 Task: Set up a 30-minute session to provide leadership coaching.
Action: Mouse moved to (52, 127)
Screenshot: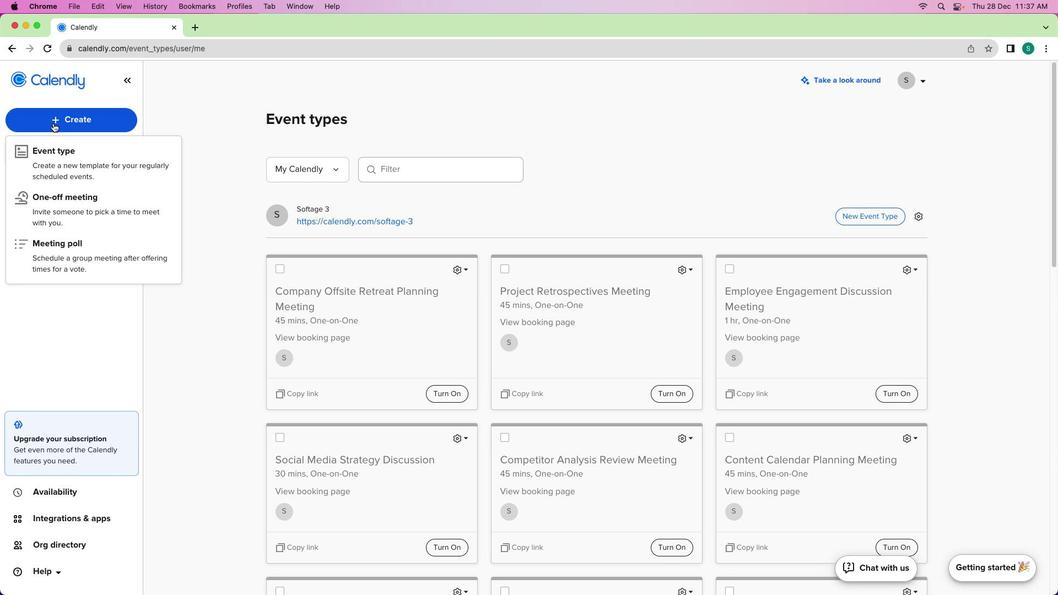 
Action: Mouse pressed left at (52, 127)
Screenshot: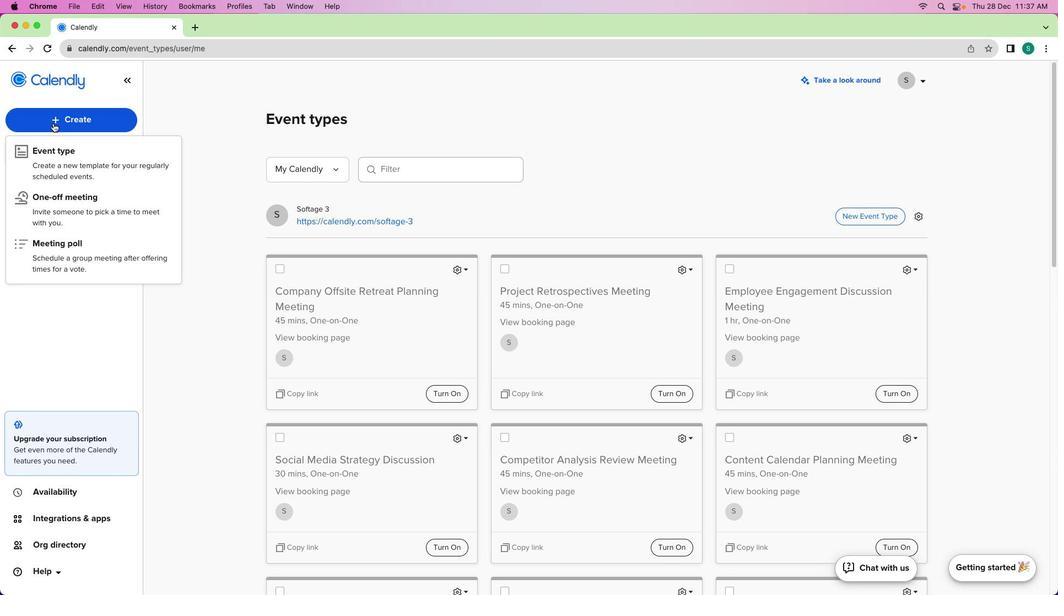 
Action: Mouse moved to (52, 122)
Screenshot: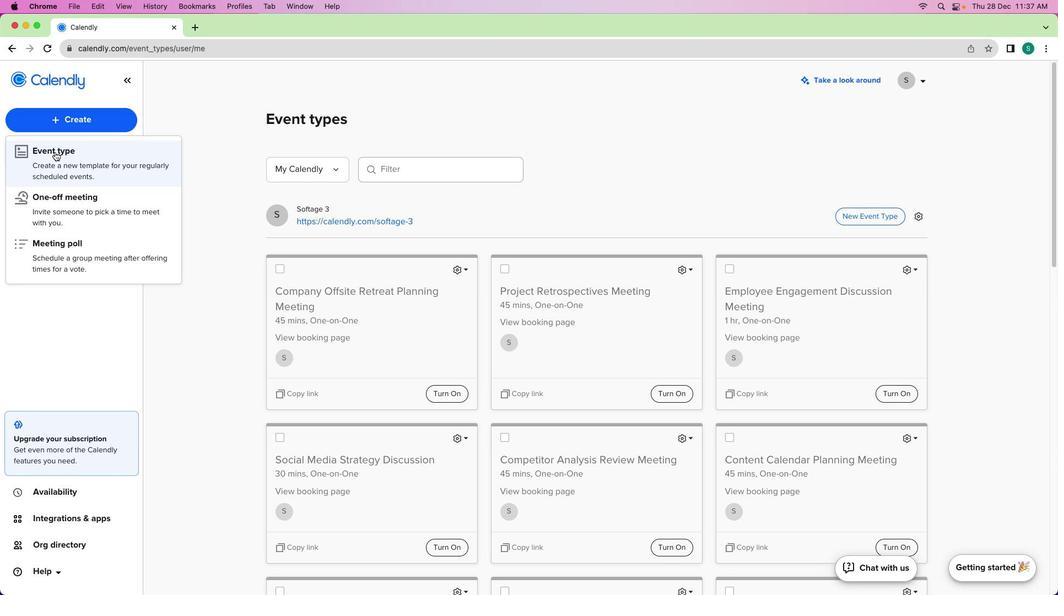 
Action: Mouse pressed left at (52, 122)
Screenshot: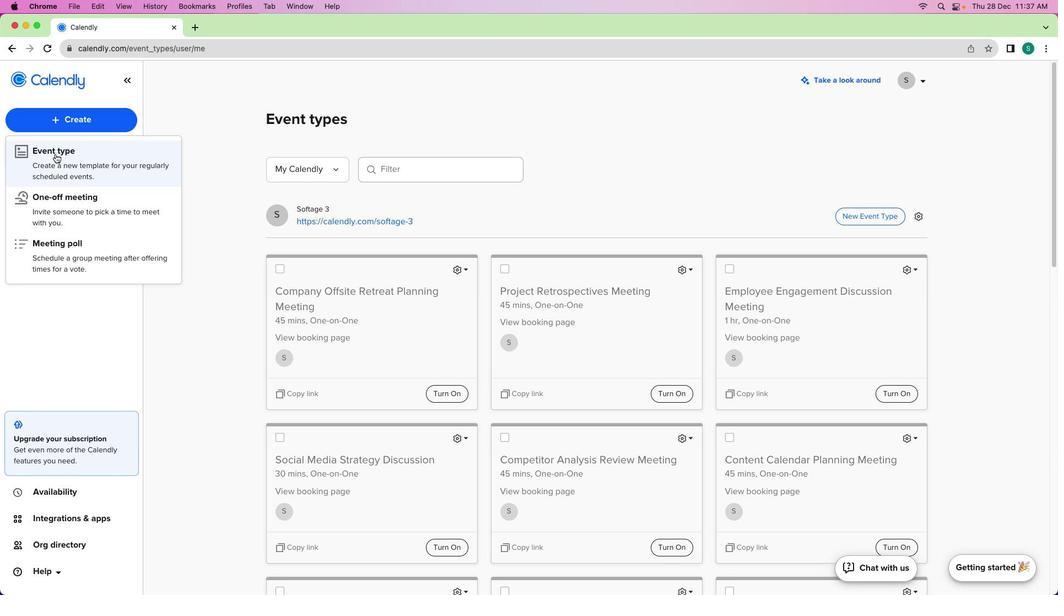 
Action: Mouse moved to (55, 154)
Screenshot: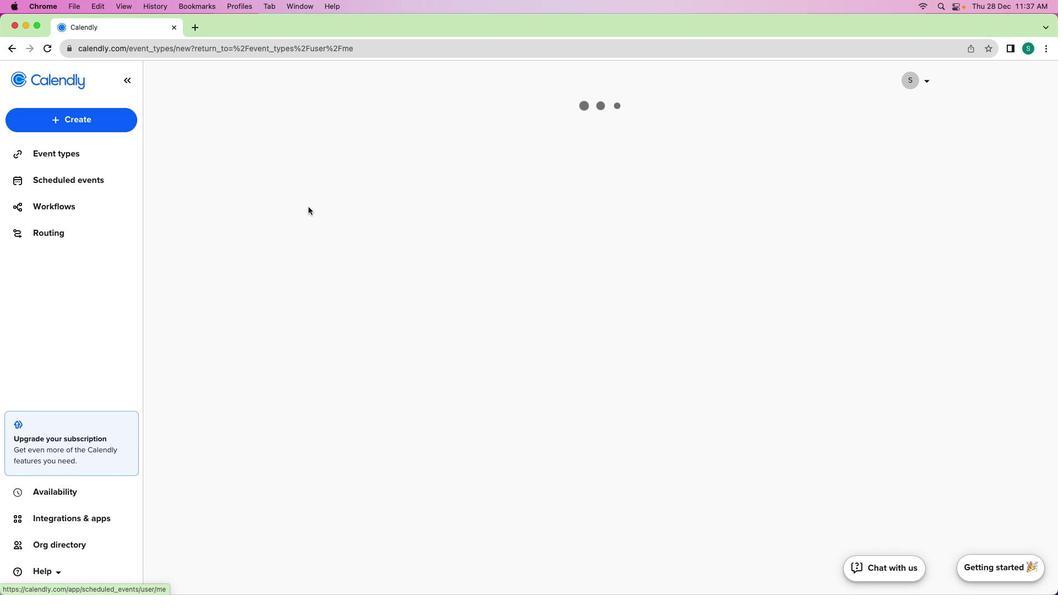 
Action: Mouse pressed left at (55, 154)
Screenshot: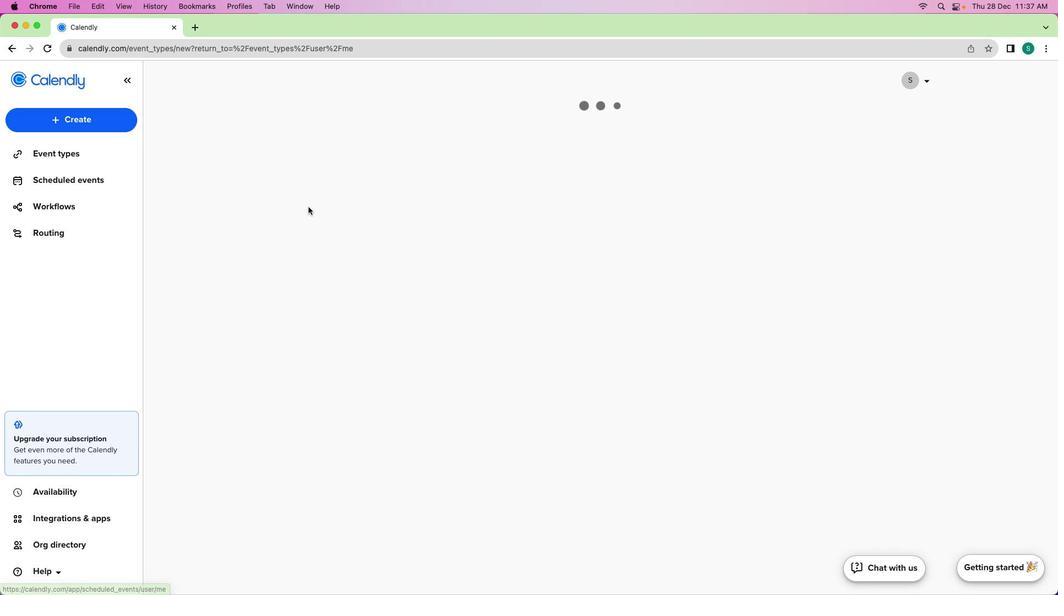 
Action: Mouse moved to (327, 232)
Screenshot: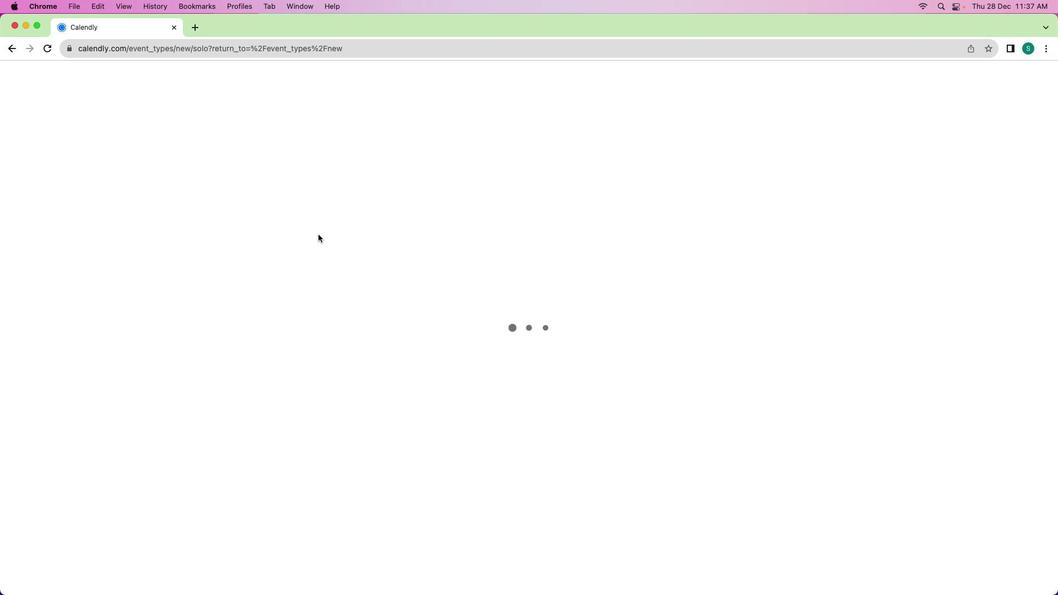 
Action: Mouse pressed left at (327, 232)
Screenshot: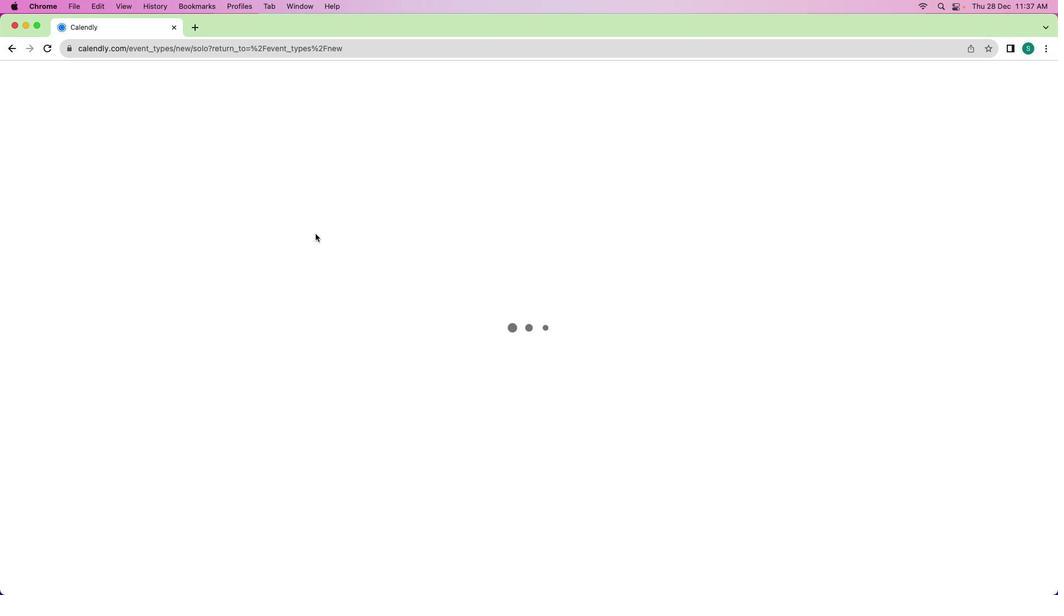 
Action: Mouse moved to (171, 176)
Screenshot: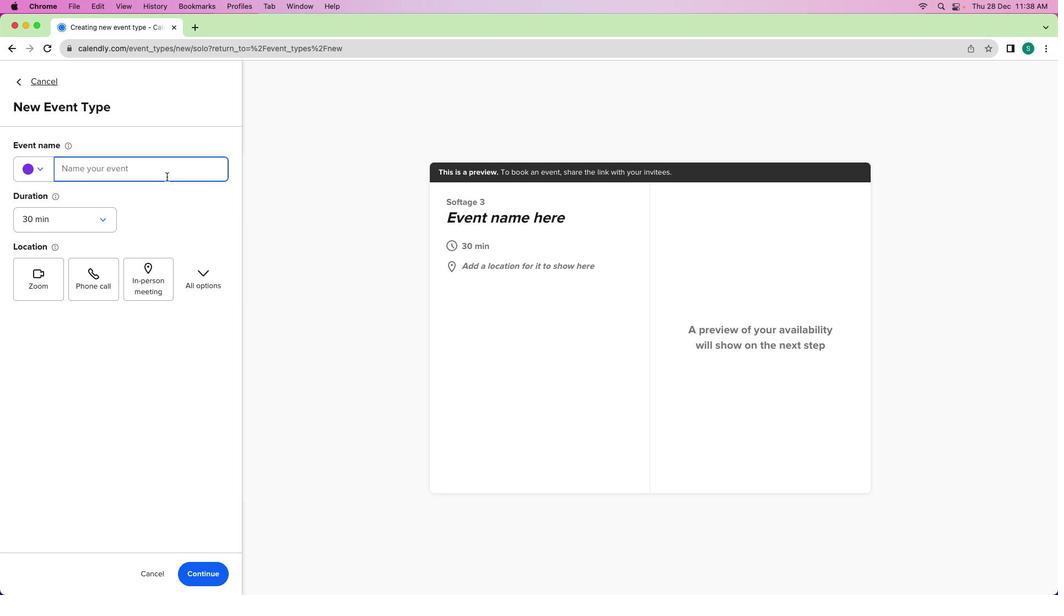 
Action: Mouse pressed left at (171, 176)
Screenshot: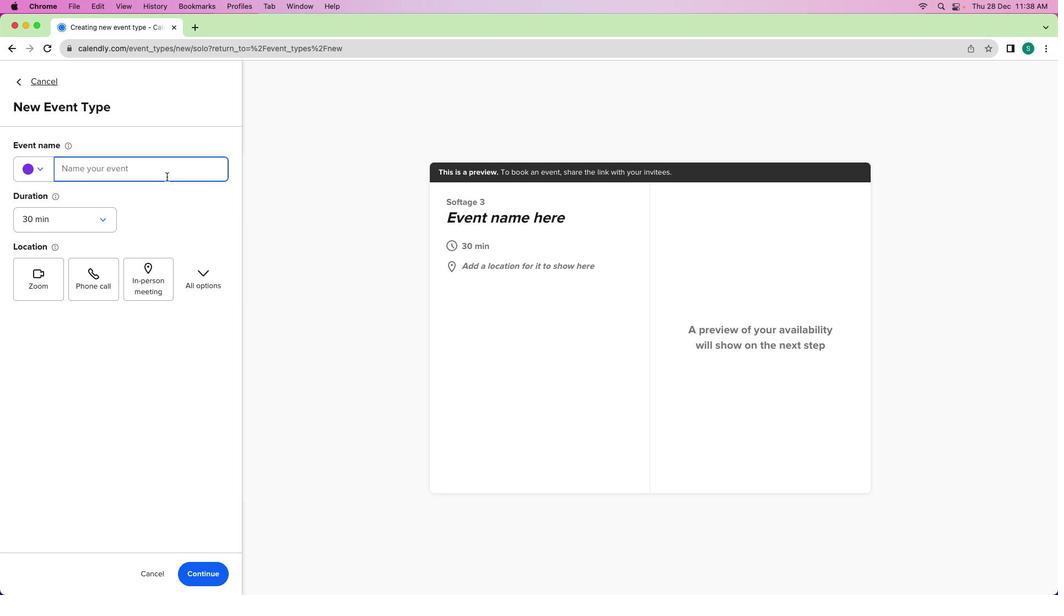 
Action: Mouse moved to (166, 176)
Screenshot: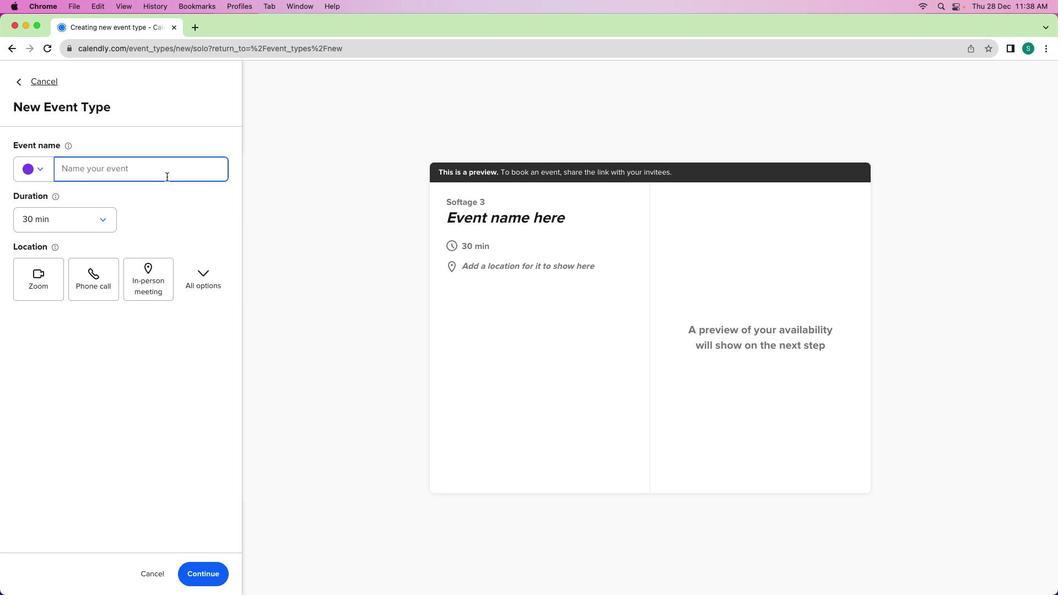 
Action: Key pressed Key.shift'L''e''a''d''e''r''s''h''i''p'Key.spaceKey.shift'C''o''a''c''h''i''n''g'Key.space's''e''s''s''i''o''n'Key.leftKey.leftKey.leftKey.leftKey.leftKey.leftKey.backspaceKey.shift'S'Key.down
Screenshot: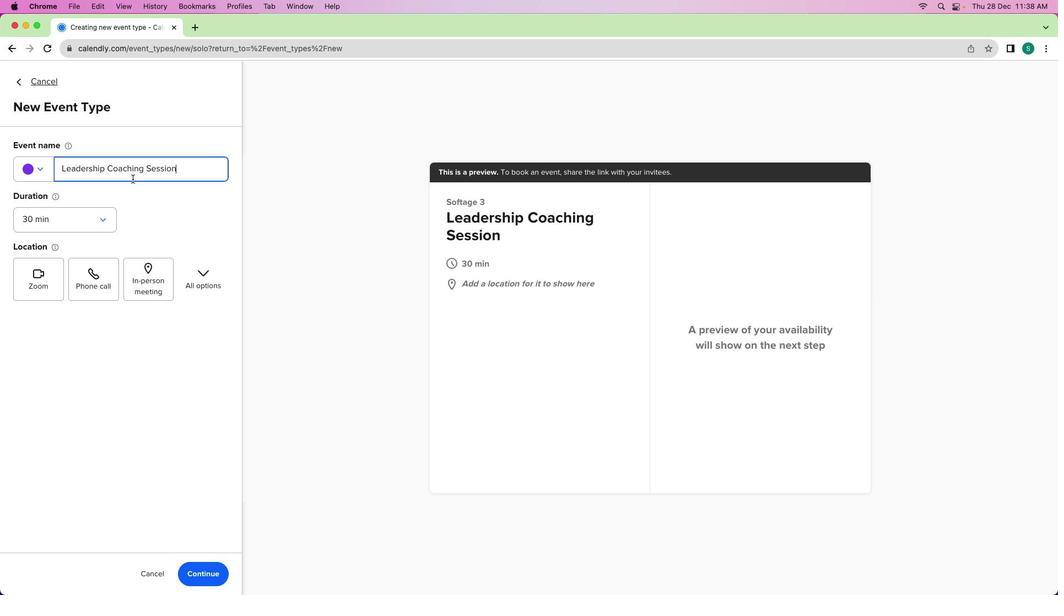 
Action: Mouse moved to (43, 173)
Screenshot: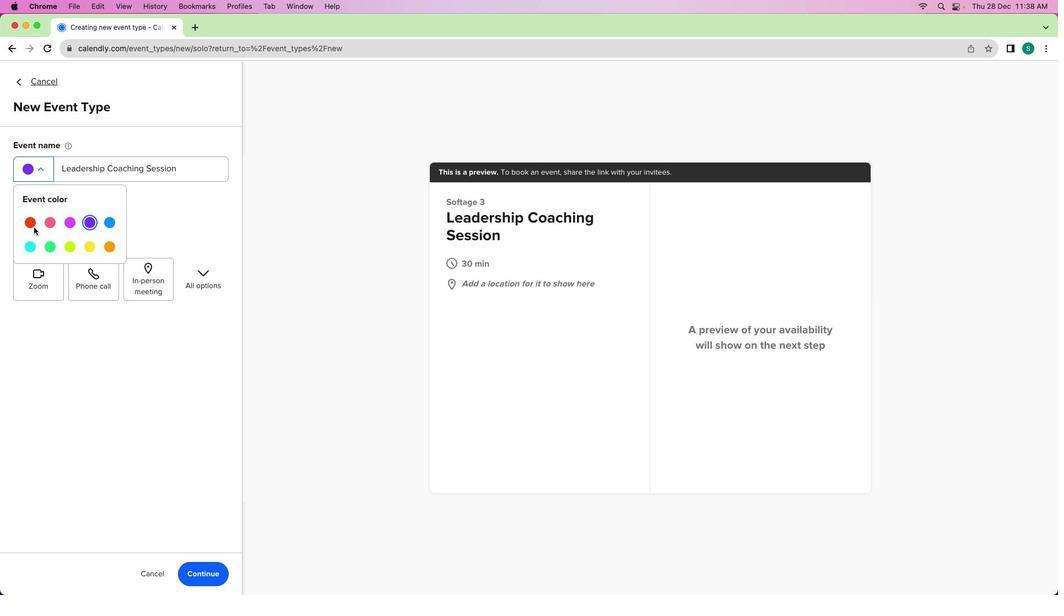 
Action: Mouse pressed left at (43, 173)
Screenshot: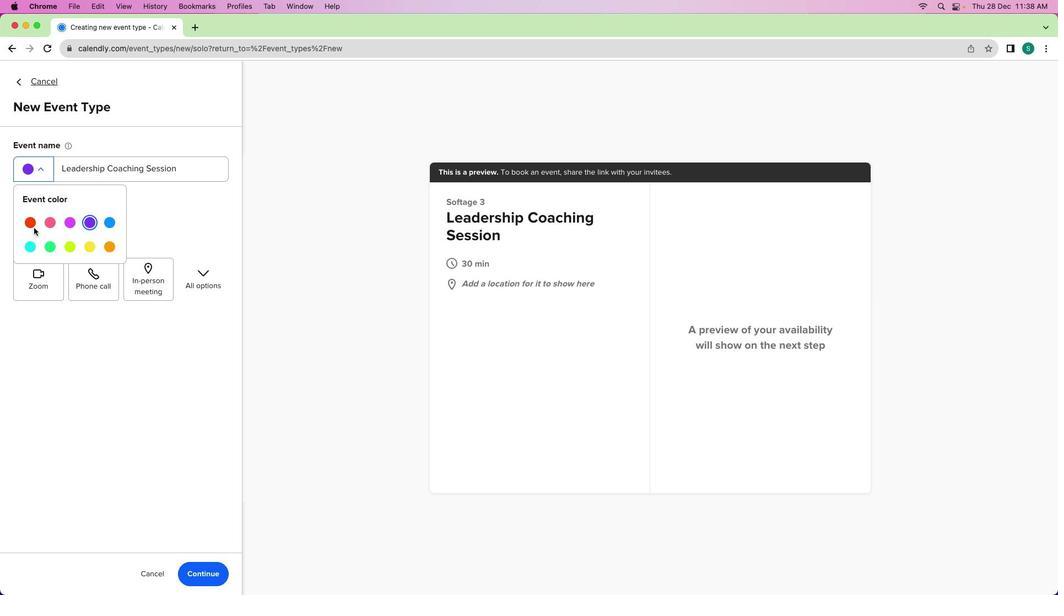 
Action: Mouse moved to (33, 224)
Screenshot: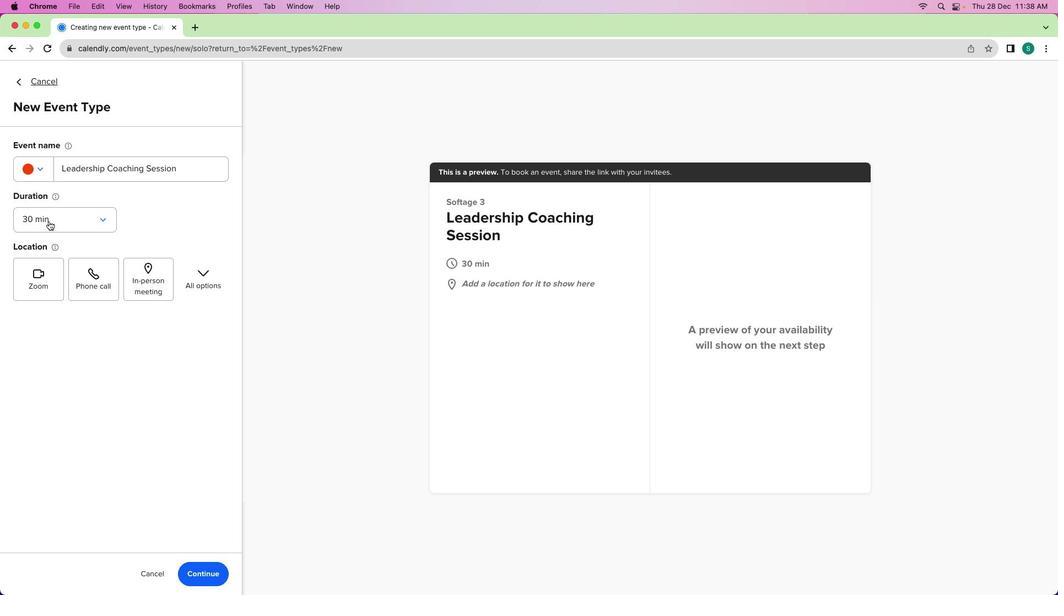 
Action: Mouse pressed left at (33, 224)
Screenshot: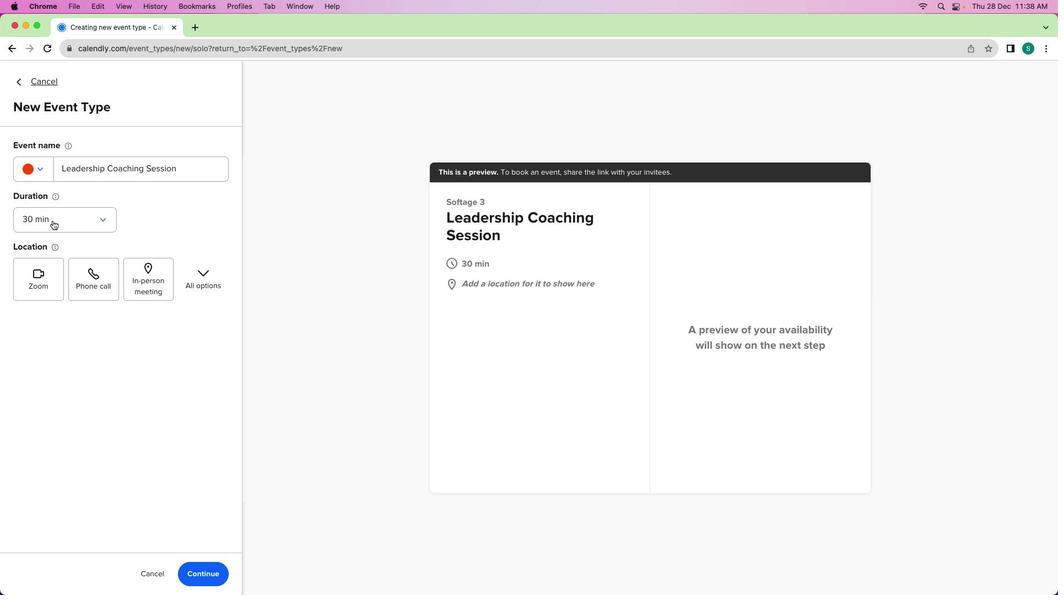 
Action: Mouse moved to (26, 297)
Screenshot: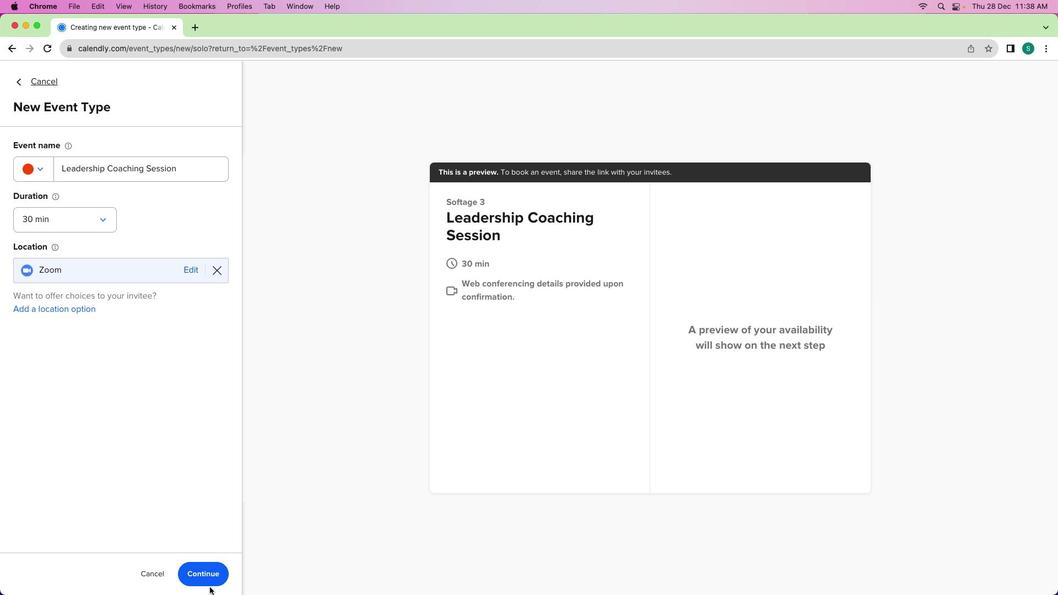 
Action: Mouse pressed left at (26, 297)
Screenshot: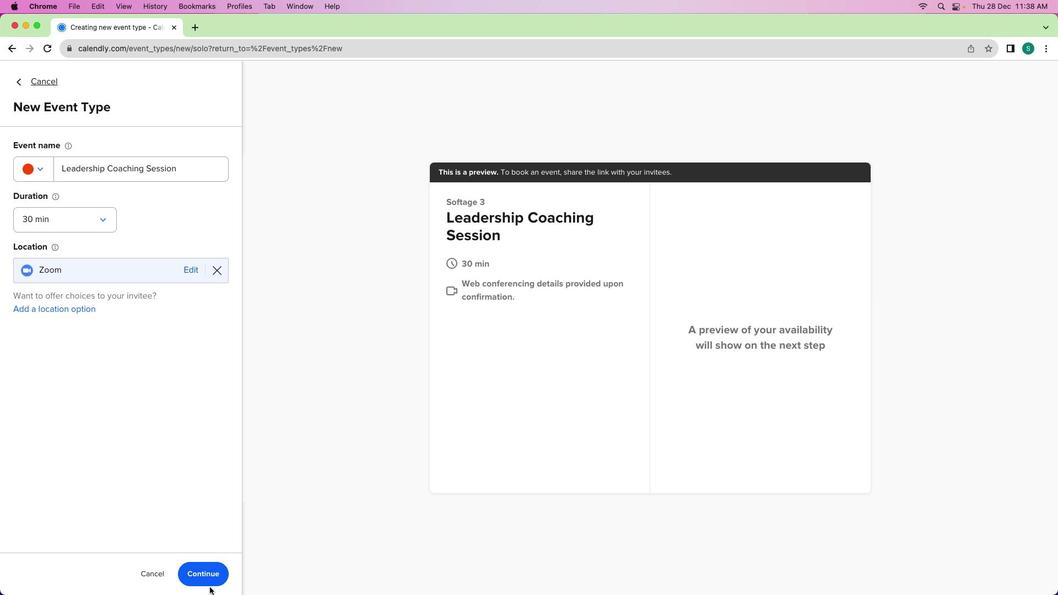 
Action: Mouse moved to (209, 587)
Screenshot: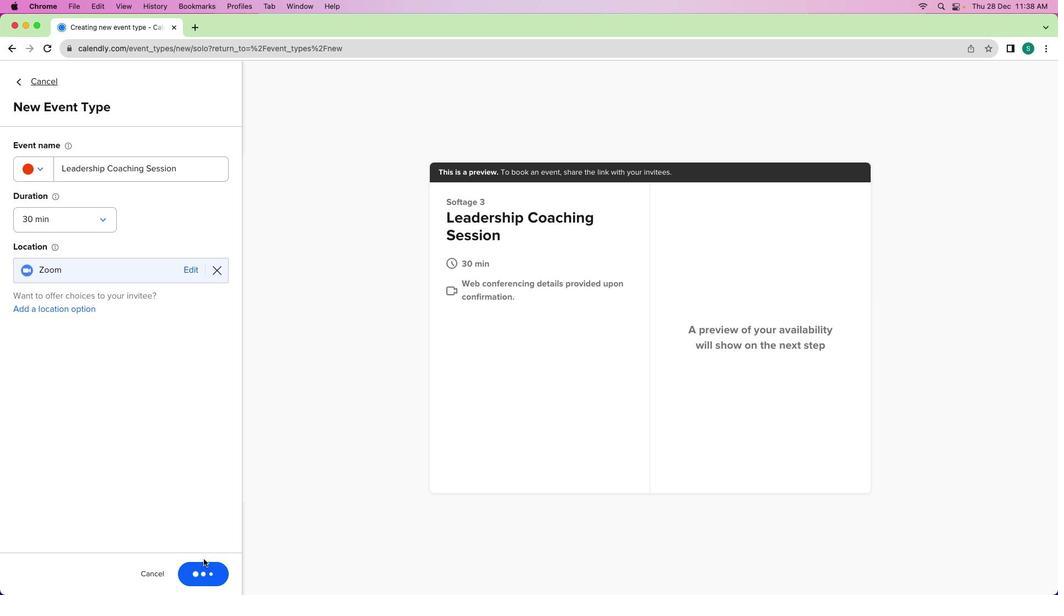 
Action: Mouse pressed left at (209, 587)
Screenshot: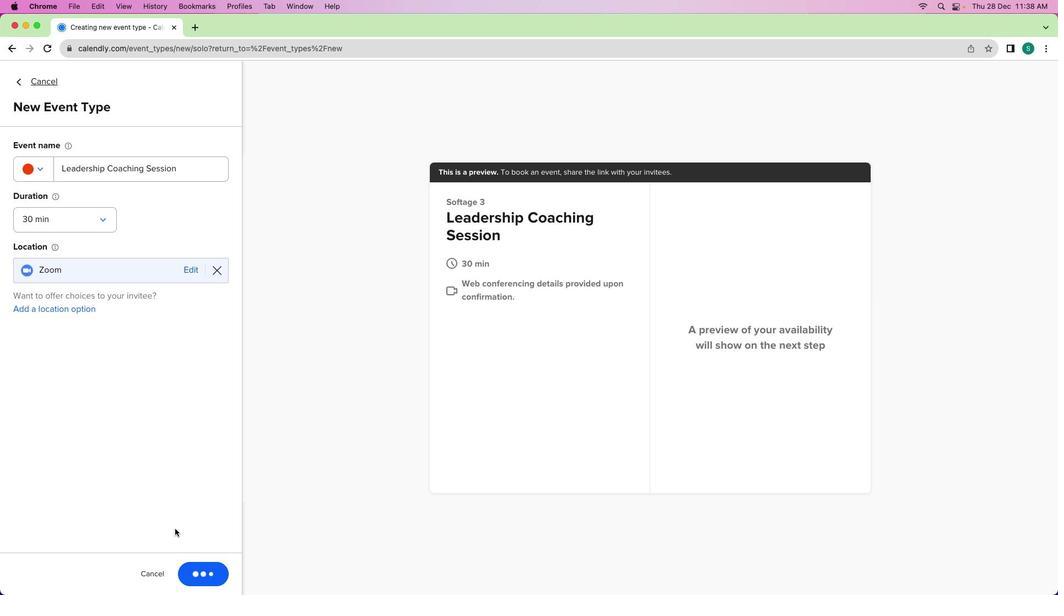 
Action: Mouse moved to (208, 577)
Screenshot: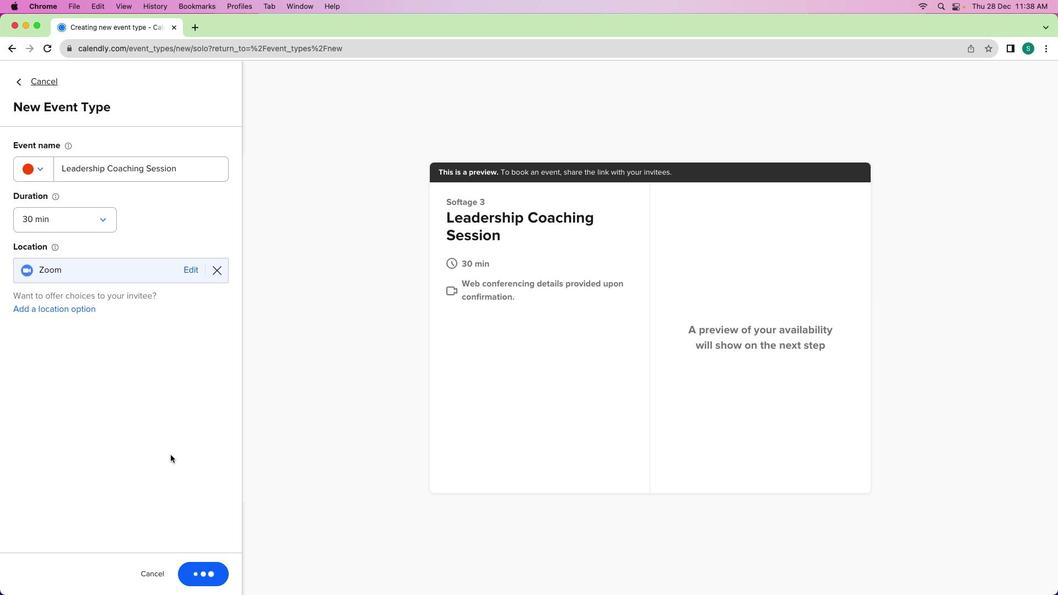
Action: Mouse pressed left at (208, 577)
Screenshot: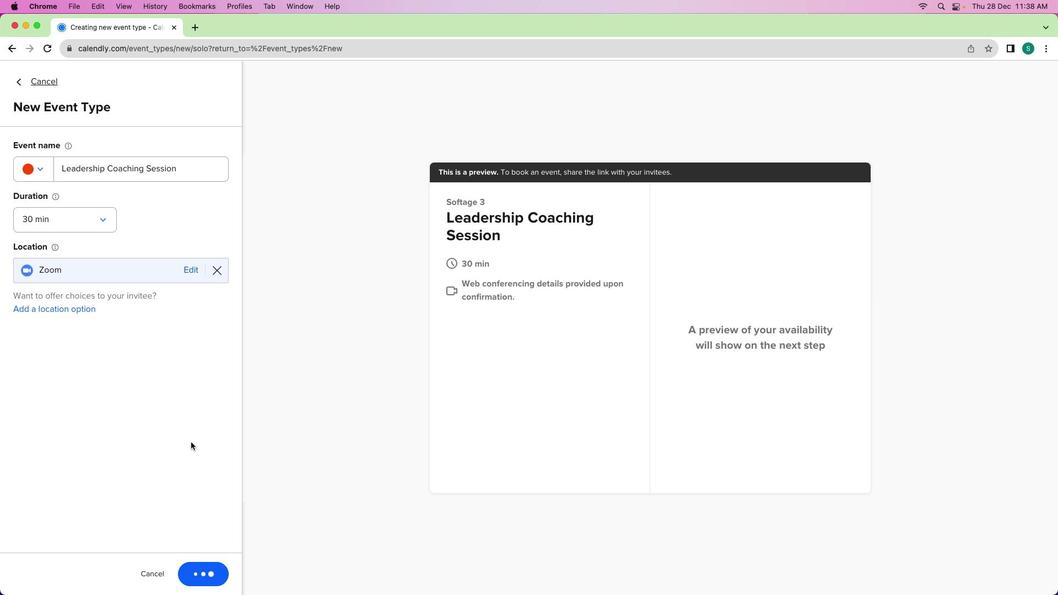 
Action: Mouse moved to (138, 159)
Screenshot: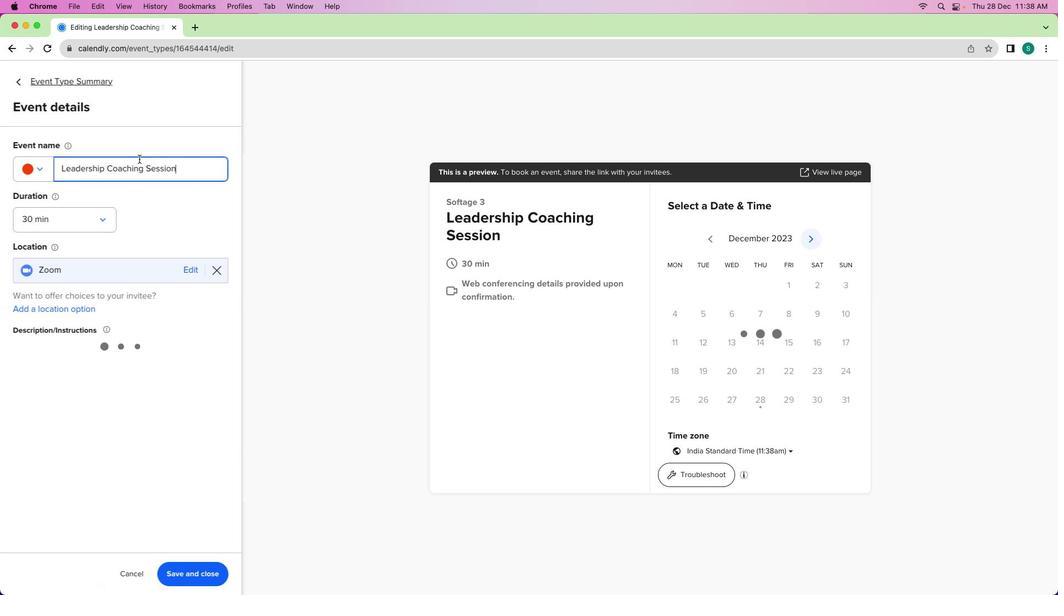 
Action: Mouse pressed left at (138, 159)
Screenshot: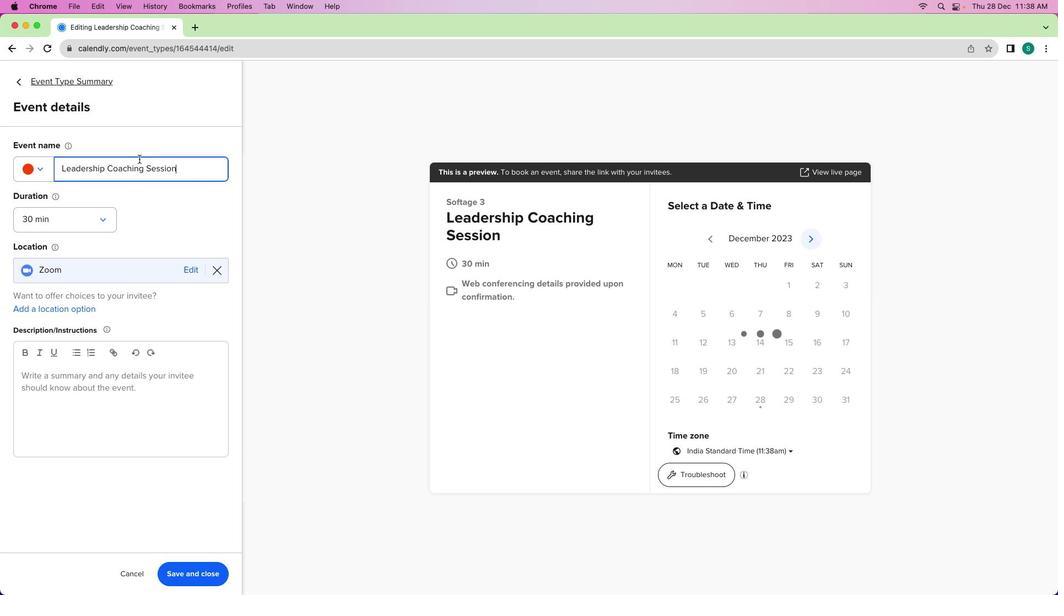 
Action: Mouse moved to (82, 393)
Screenshot: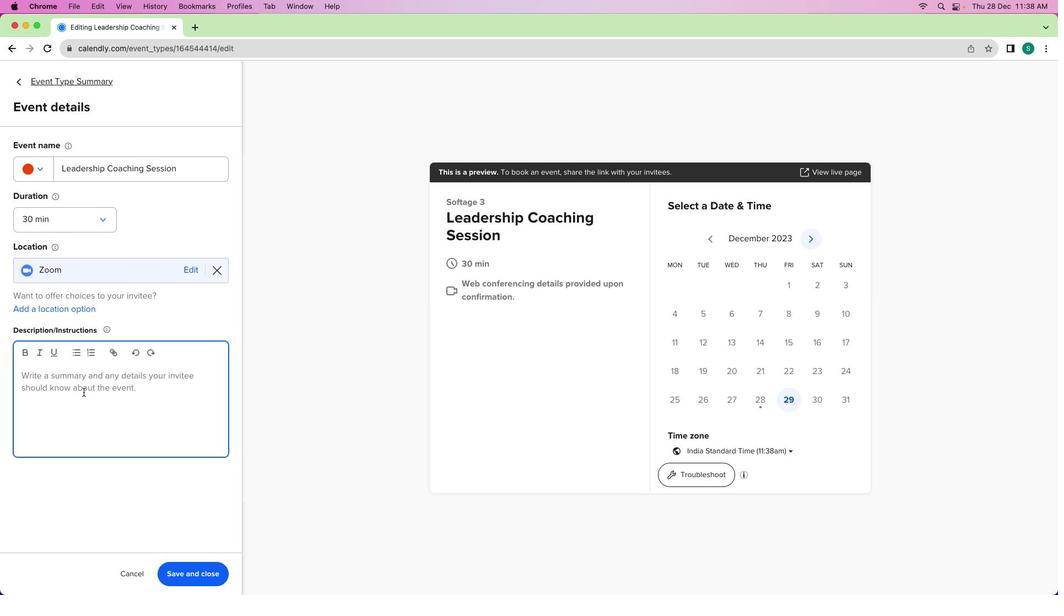 
Action: Mouse pressed left at (82, 393)
Screenshot: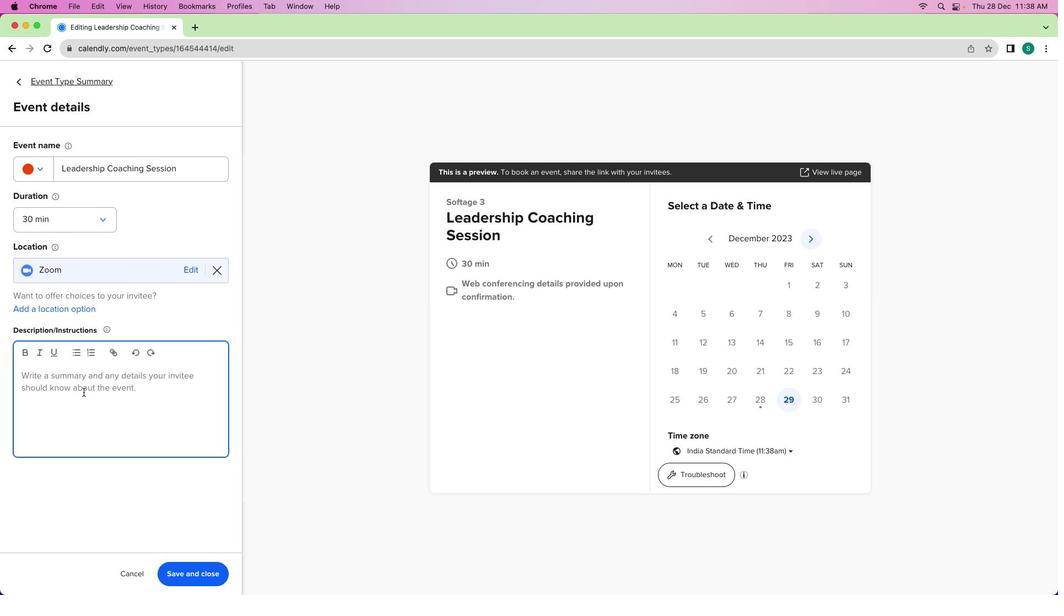 
Action: Mouse moved to (83, 392)
Screenshot: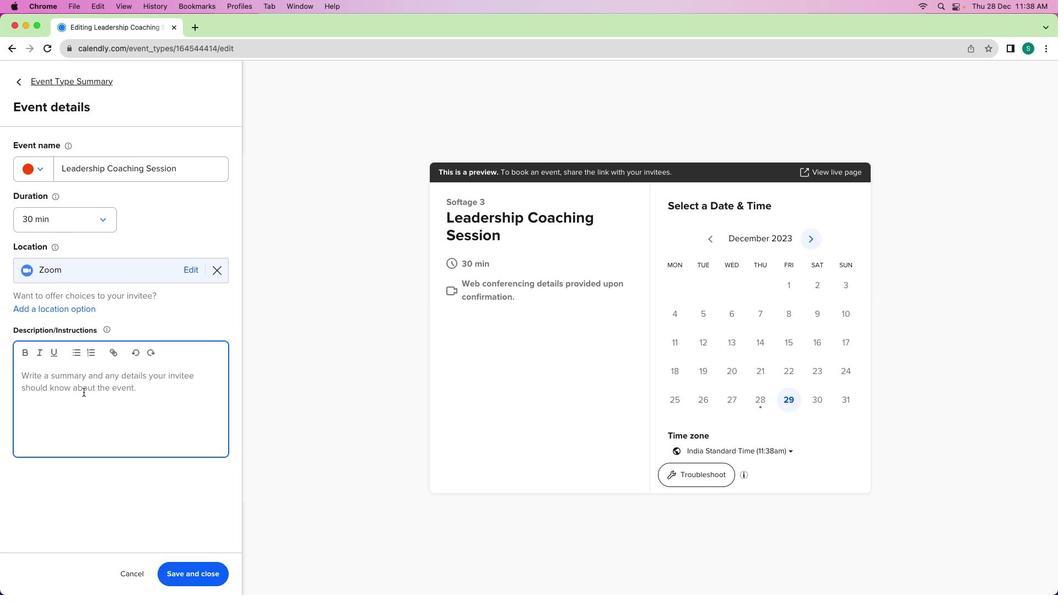 
Action: Key pressed Key.shift'I'"'"'m'Key.space'p''l''e''a''s''e''d'Key.space't''o'Key.space'i''n''v''i''t''e'Key.space'y''o''u'Key.space't''o'Key.space'1'Key.backspace'a'Key.space'3''0''-''m''i''n''u''t''e'Key.space'l''e''a''d''e''r''s''h''i''p'Key.space'c''o''a''c''h''i''n''g'Key.space's''e''s''s''i''o''n'Key.space'd''e''s''i''g''n''e''d'Key.space't''o'Key.space's''u''p''p''o''r''t'Key.space'y''o''u''r'Key.space'p''r''o''f''e''s''s''i''o''n''a''l'Key.space'g''r''o''w''t''h''.'Key.spaceKey.shift'I''n'Key.space't''h''i''s'Key.space's''e''s''s''i''o''n'','Key.space'w''e'"'"'l''l'Key.space'd''i''s''c''u''s''s'Key.space'l''e''a''d''e''r''s''h''i''p'Key.space's''t''r''a''t''e''g''i''e''s''s'','Key.space'a''d''d''r''e'Key.leftKey.leftKey.leftKey.leftKey.leftKey.leftKey.leftKey.leftKey.backspaceKey.down's''s'Key.space'c''h''a''l''l''e''n''g''e''s'','Key.space'a''n''d'Key.space'e''x''p''l''o''r''e'Key.space'o''p''p''o''r''t''u''n''i''t''i''e''s'Key.space'f''o''r'Key.space'y''o''u''r'Key.space'd''e''v''e''l''o''p''m''e''n''t''.'
Screenshot: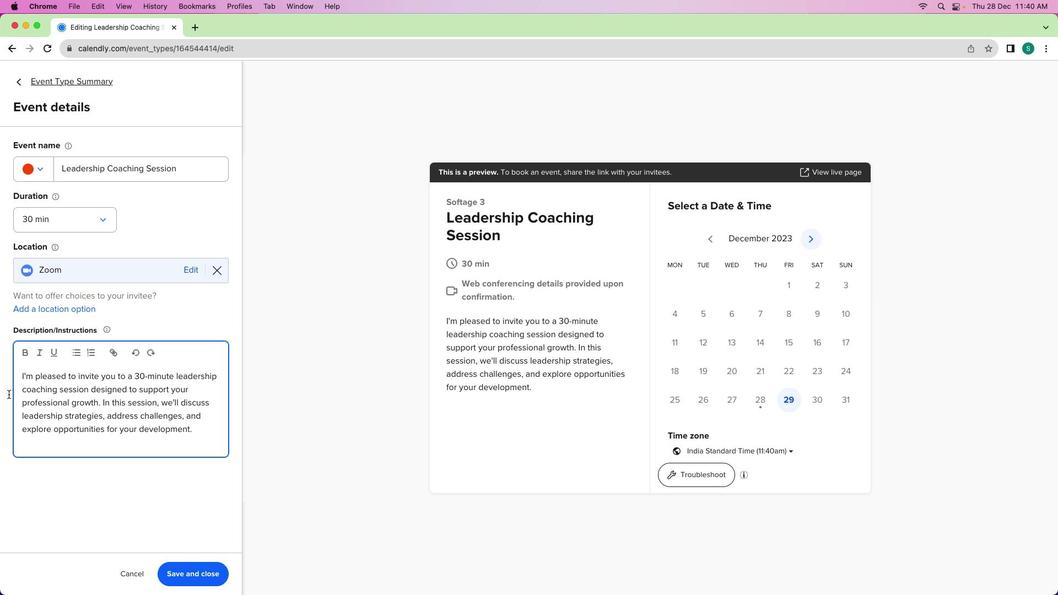 
Action: Mouse moved to (192, 568)
Screenshot: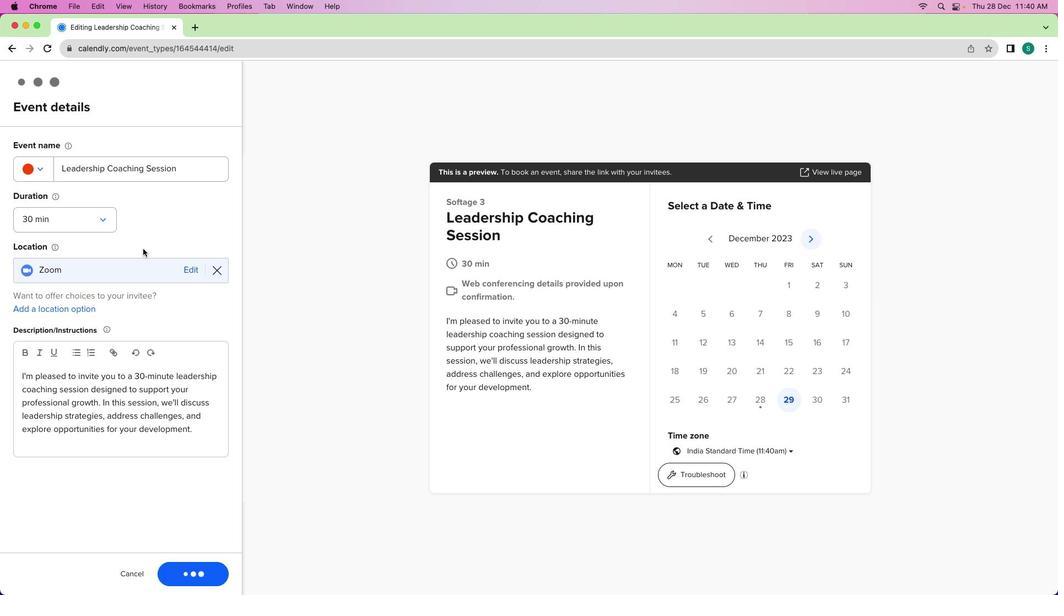 
Action: Mouse pressed left at (192, 568)
Screenshot: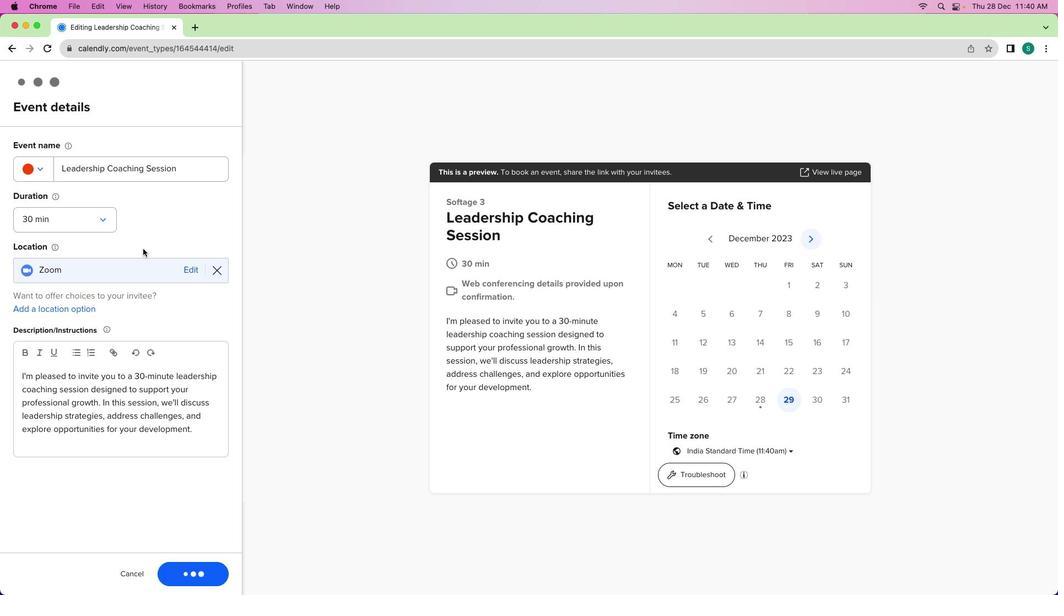 
Action: Mouse moved to (45, 84)
Screenshot: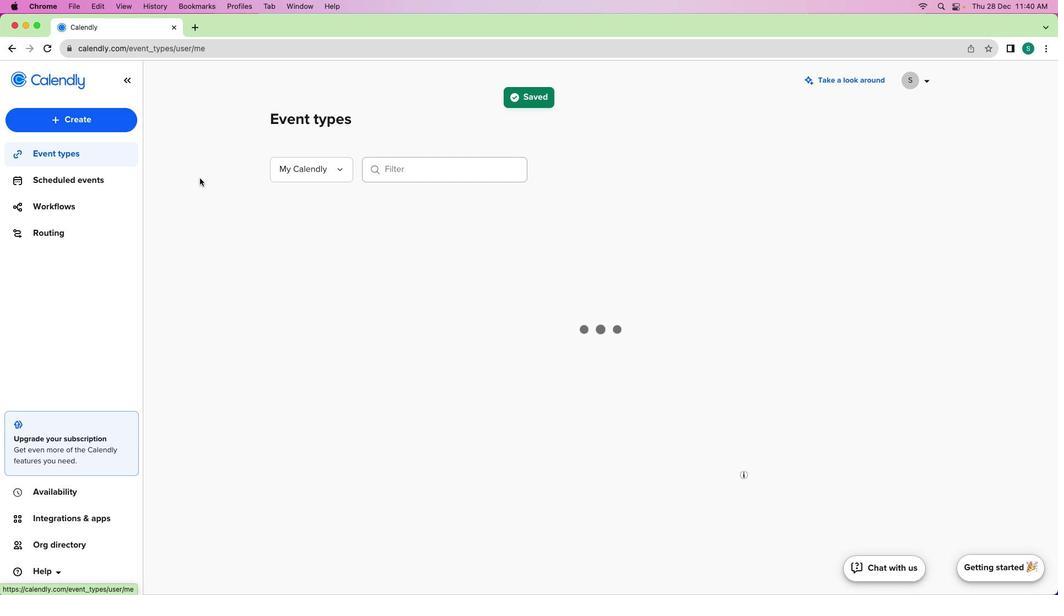 
Action: Mouse pressed left at (45, 84)
Screenshot: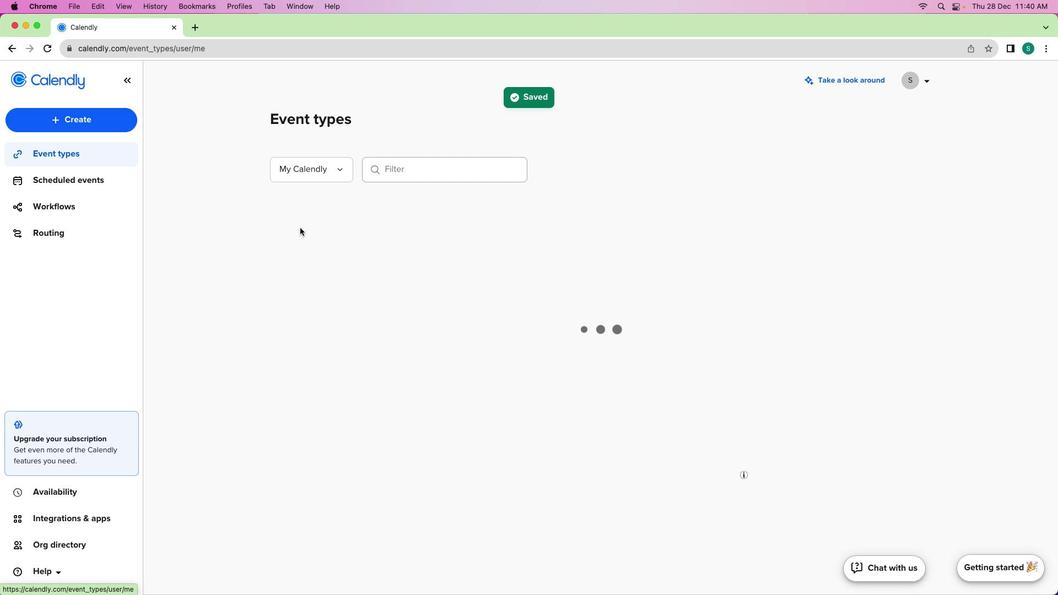 
Action: Mouse moved to (403, 350)
Screenshot: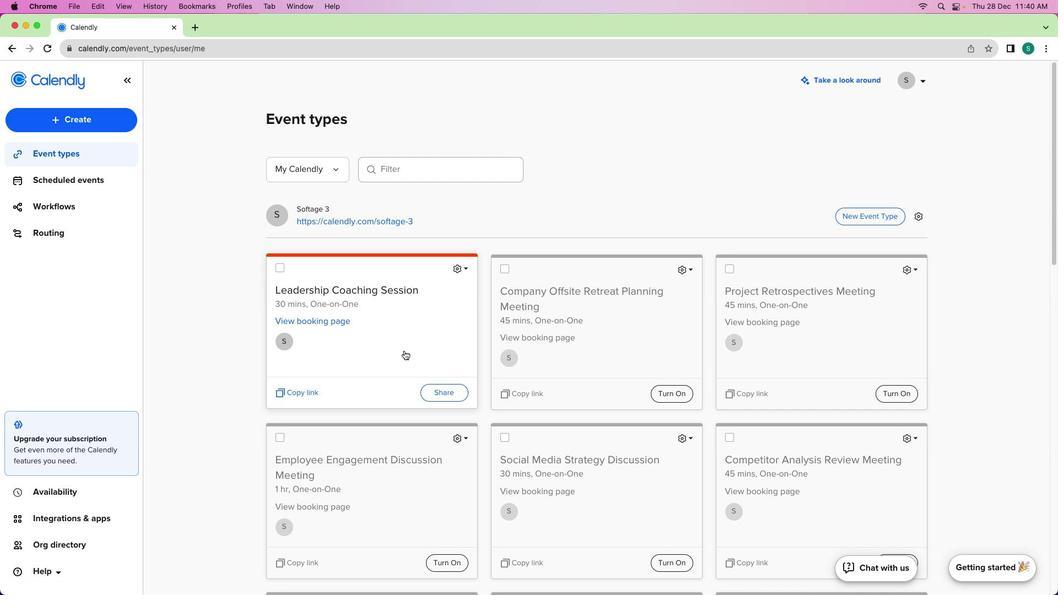 
